 Task: Create a section Breakneck Pace and in the section, add a milestone High Availability Implementation in the project AgileFever
Action: Mouse moved to (570, 391)
Screenshot: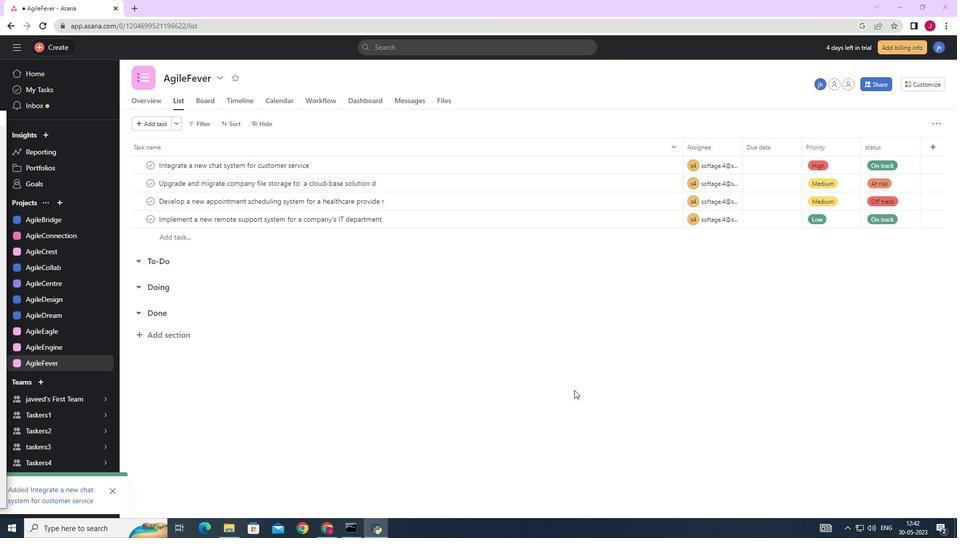 
Action: Mouse scrolled (570, 391) with delta (0, 0)
Screenshot: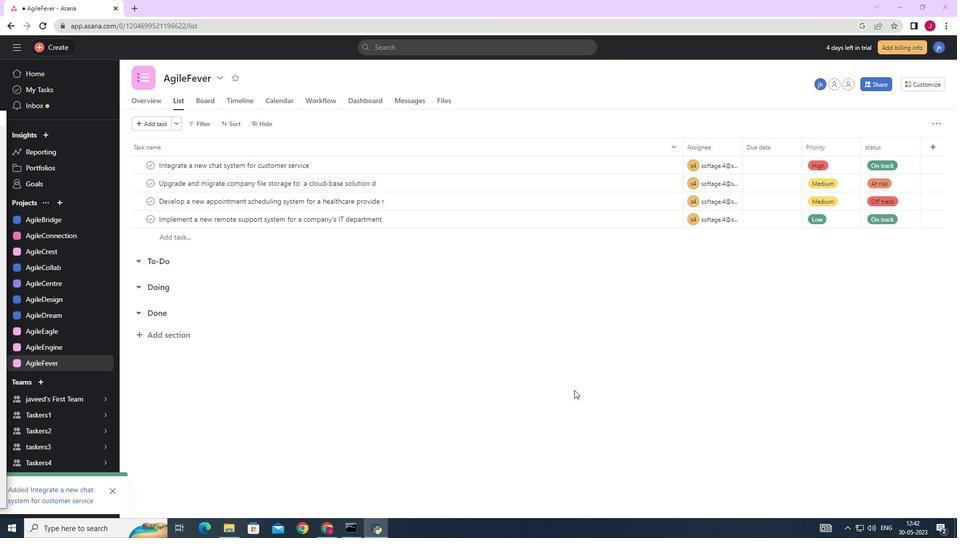 
Action: Mouse moved to (568, 391)
Screenshot: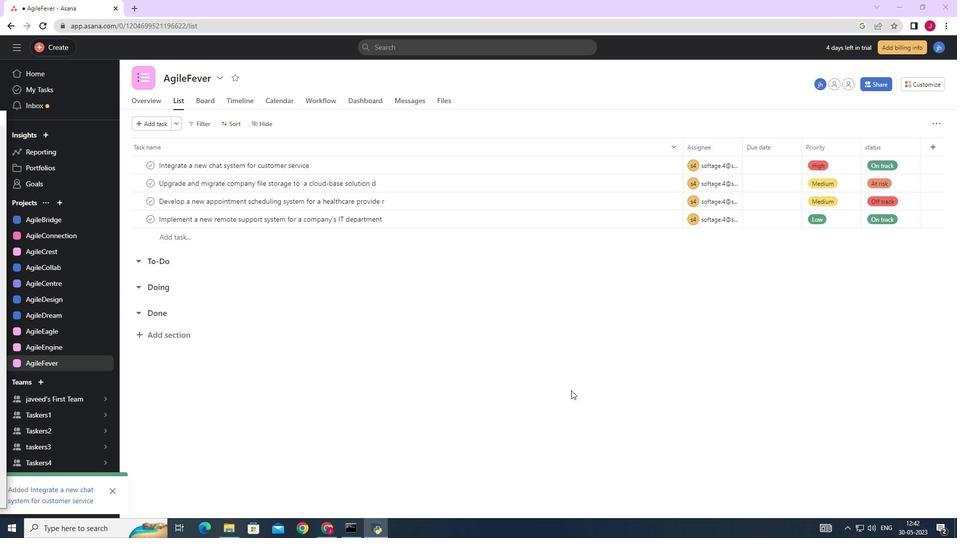 
Action: Mouse scrolled (568, 392) with delta (0, 0)
Screenshot: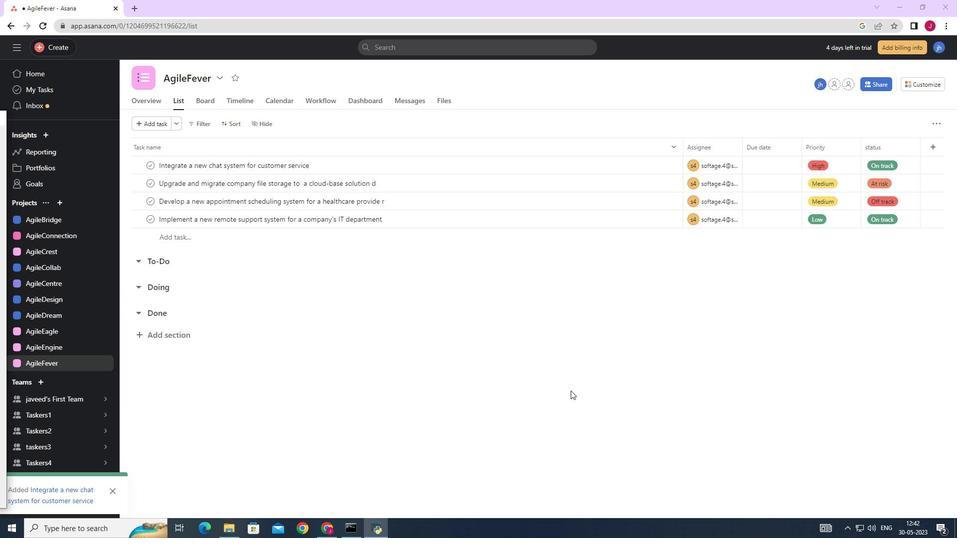 
Action: Mouse moved to (60, 45)
Screenshot: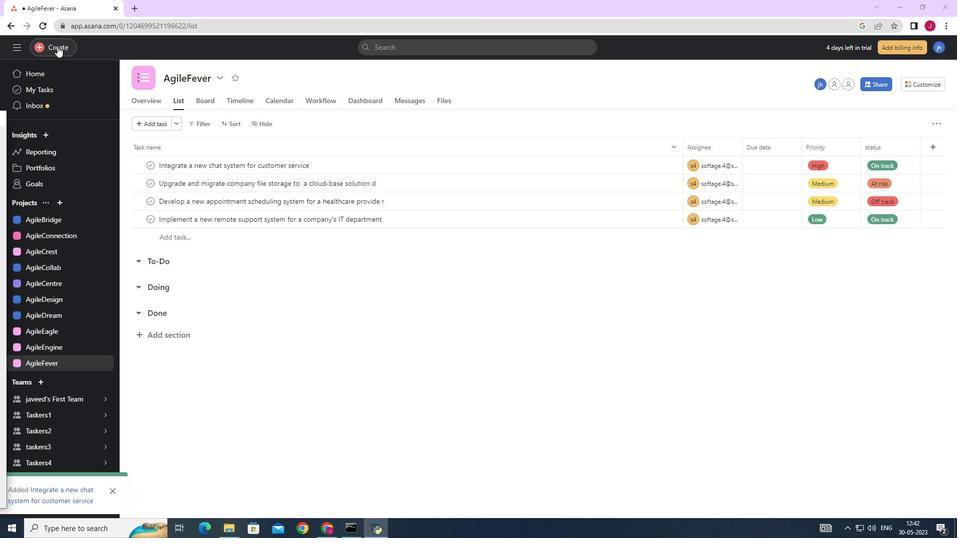 
Action: Mouse pressed left at (60, 45)
Screenshot: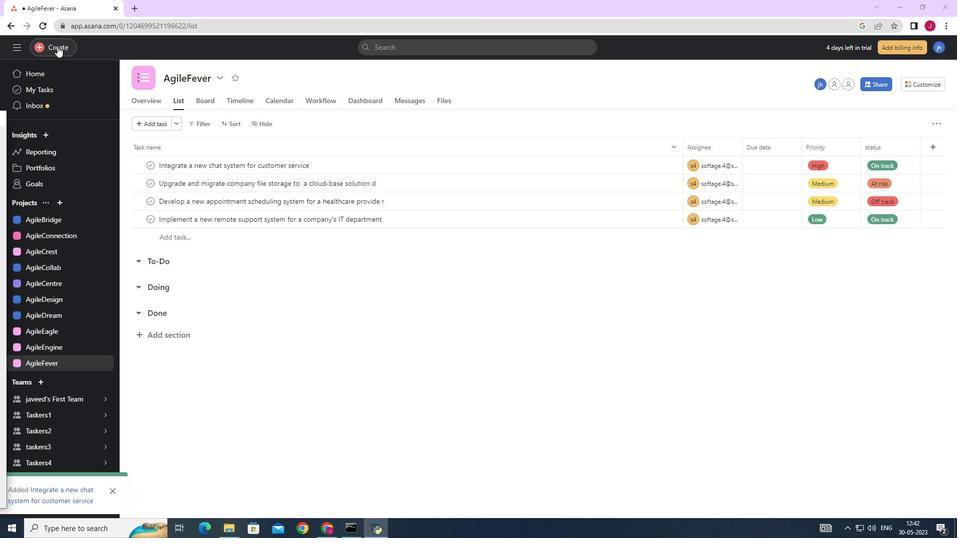
Action: Mouse moved to (108, 48)
Screenshot: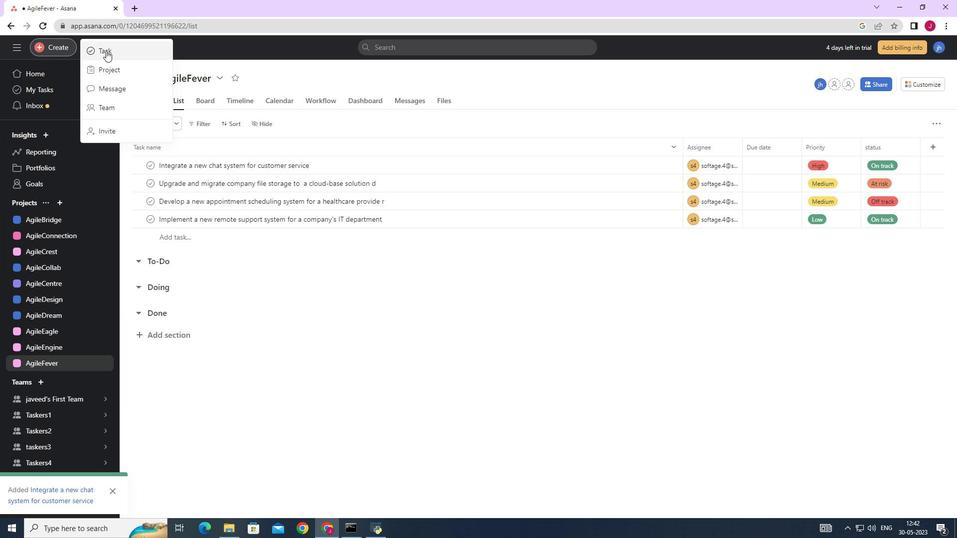 
Action: Mouse pressed left at (108, 49)
Screenshot: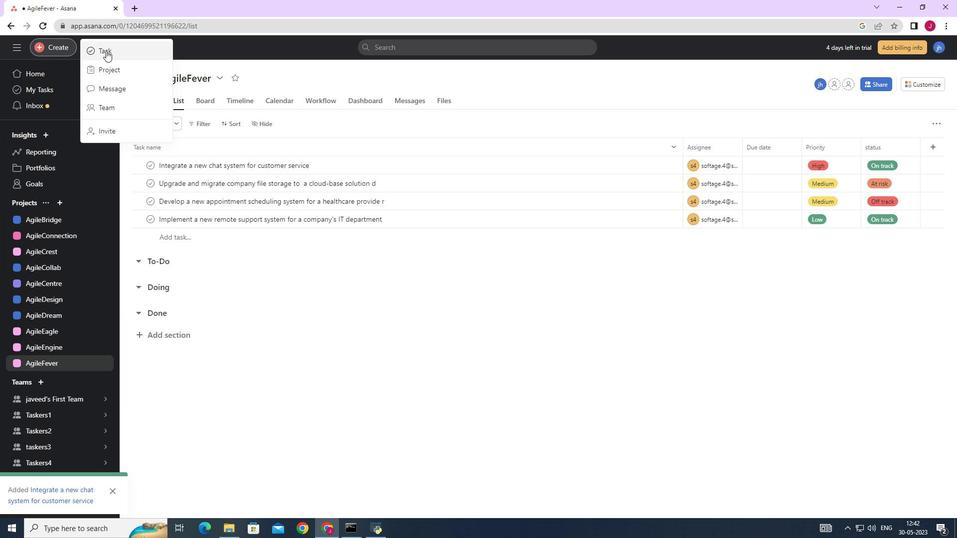 
Action: Mouse moved to (781, 331)
Screenshot: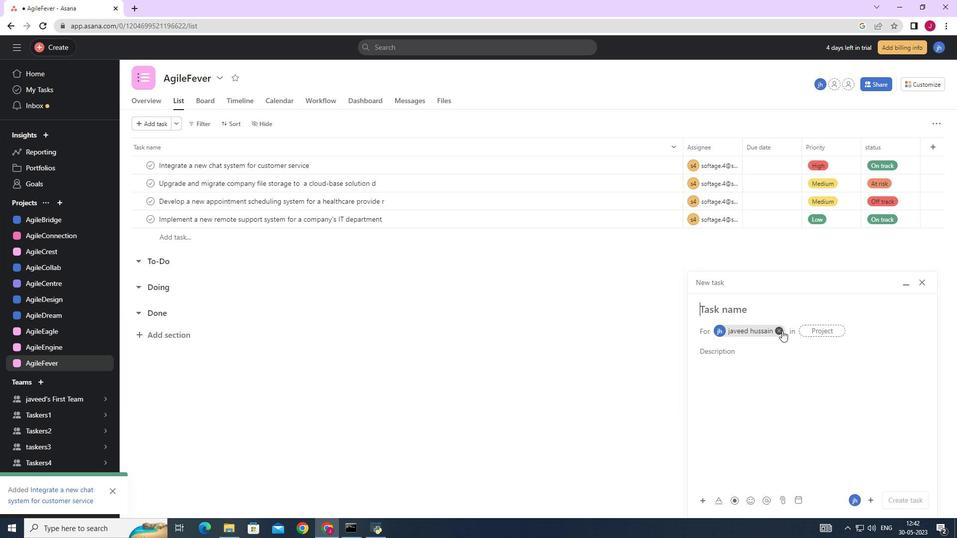 
Action: Mouse pressed left at (781, 331)
Screenshot: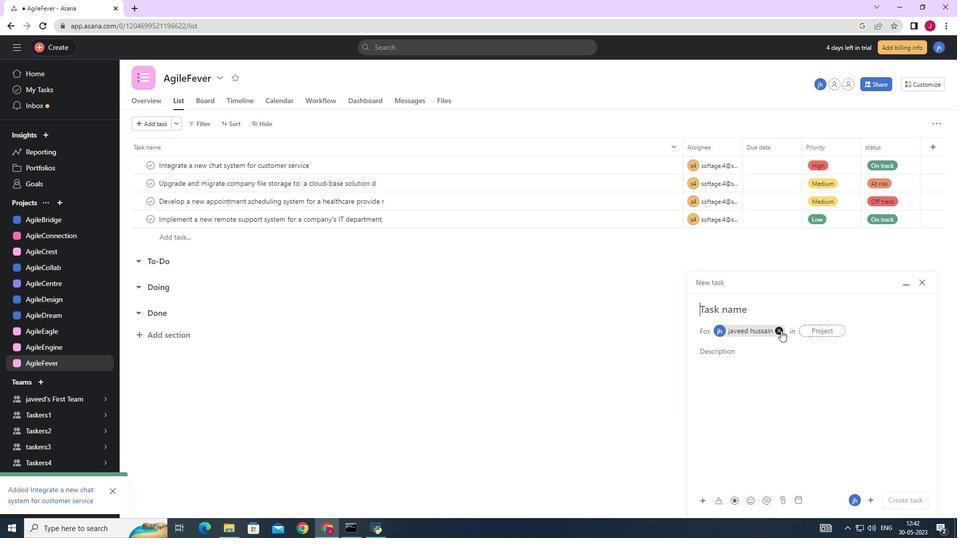 
Action: Mouse moved to (723, 310)
Screenshot: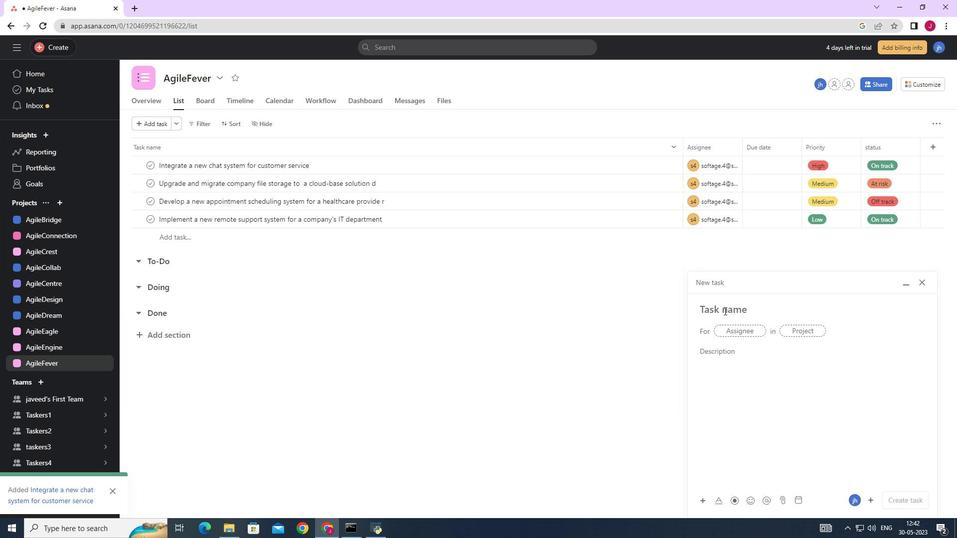 
Action: Mouse pressed left at (723, 310)
Screenshot: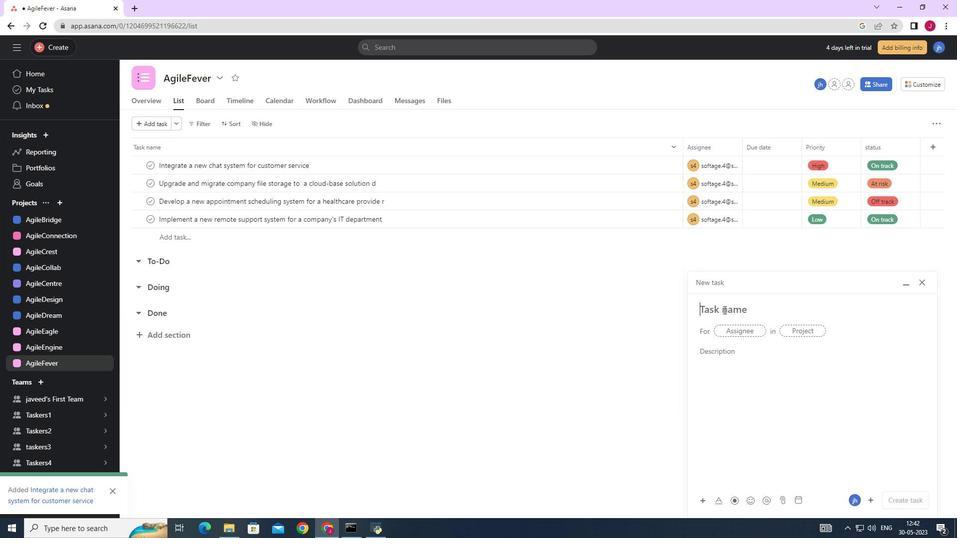 
Action: Key pressed <Key.caps_lock>
Screenshot: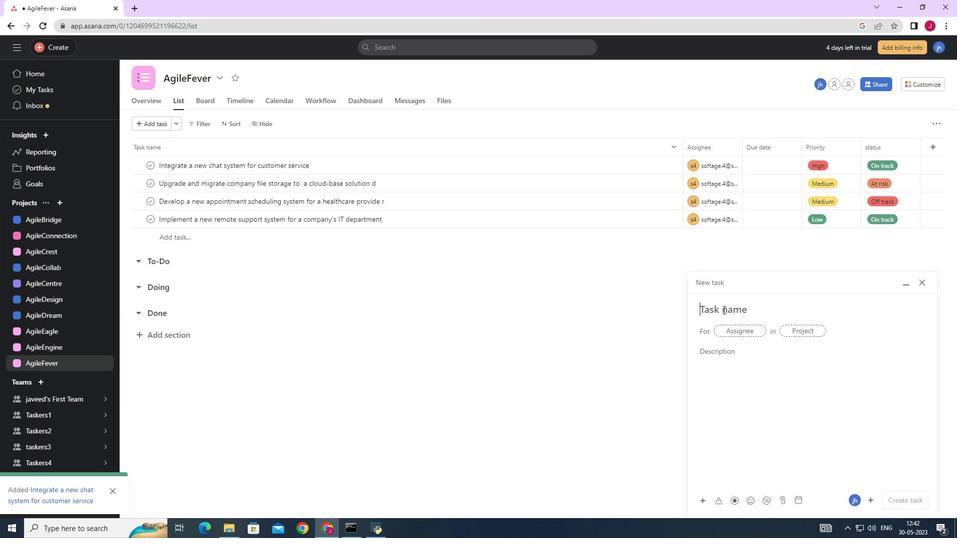 
Action: Mouse moved to (921, 278)
Screenshot: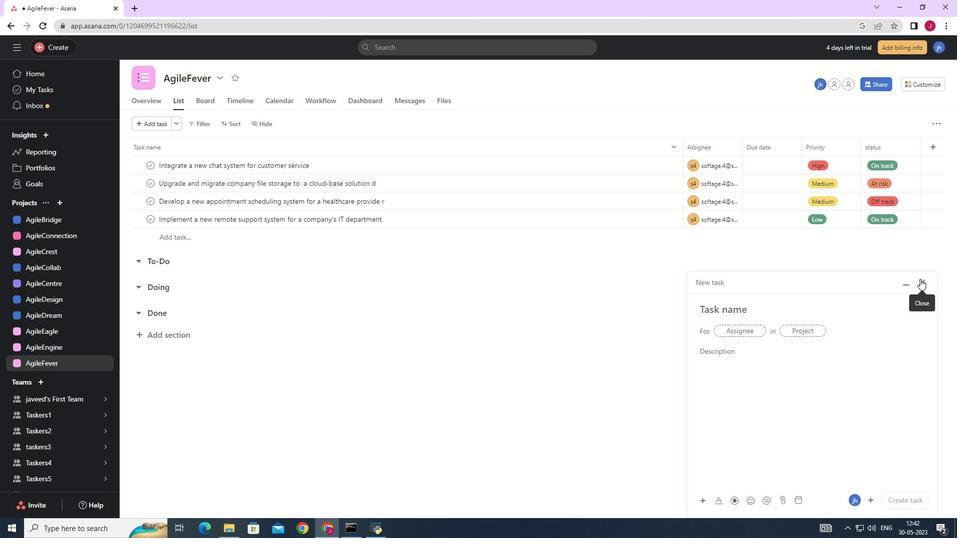 
Action: Mouse pressed left at (921, 278)
Screenshot: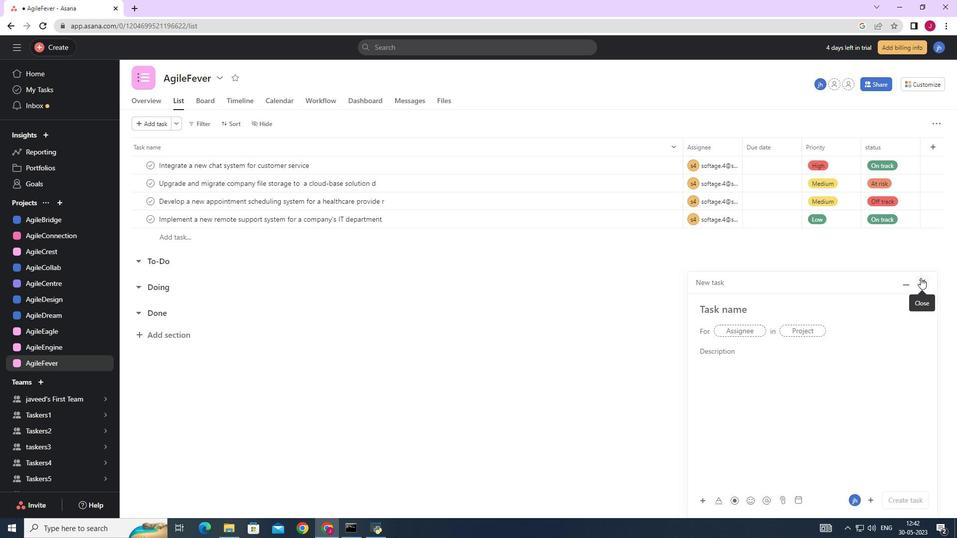 
Action: Mouse moved to (583, 167)
Screenshot: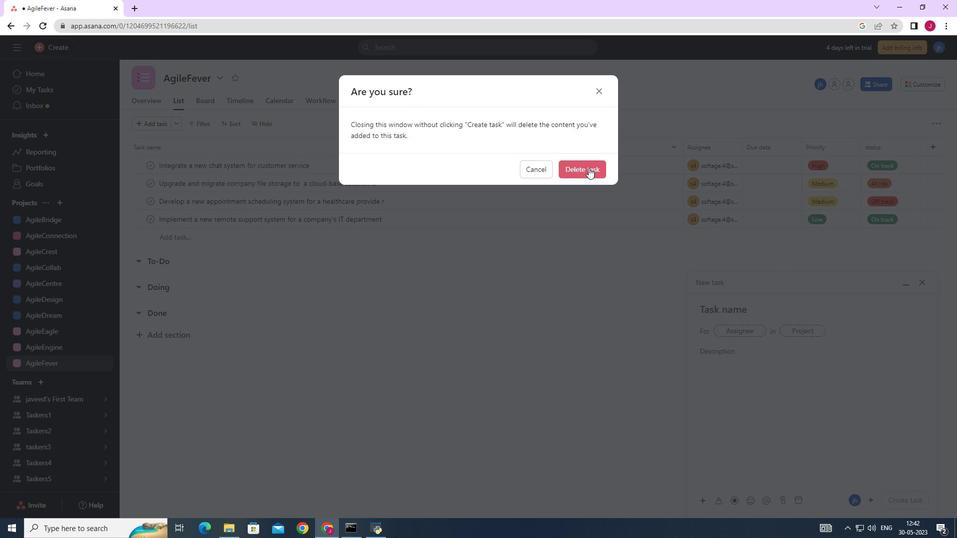 
Action: Mouse pressed left at (583, 167)
Screenshot: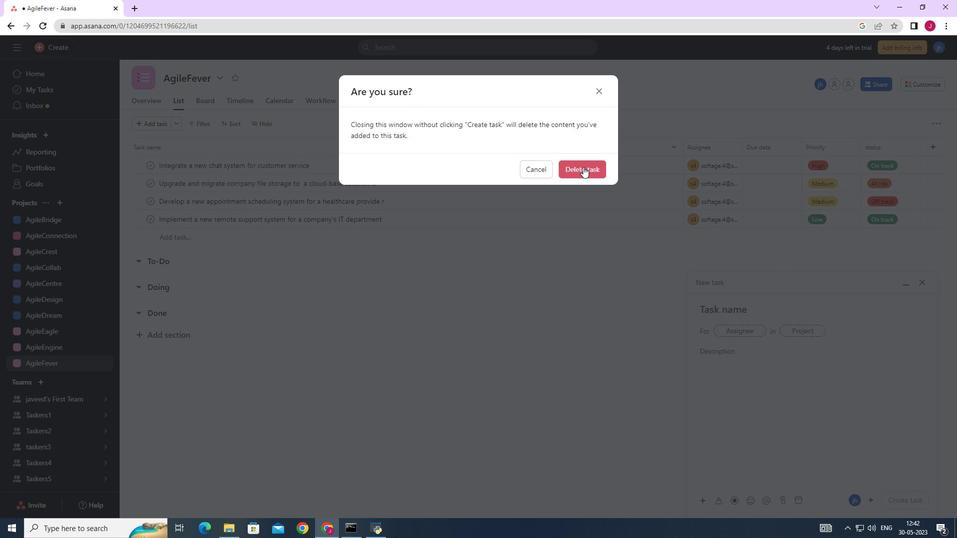 
Action: Mouse moved to (163, 334)
Screenshot: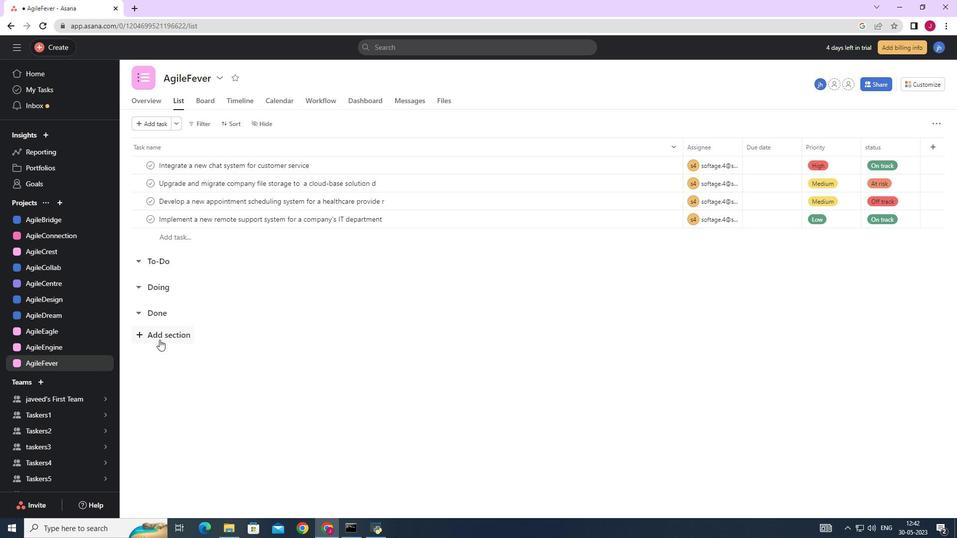 
Action: Mouse pressed left at (163, 334)
Screenshot: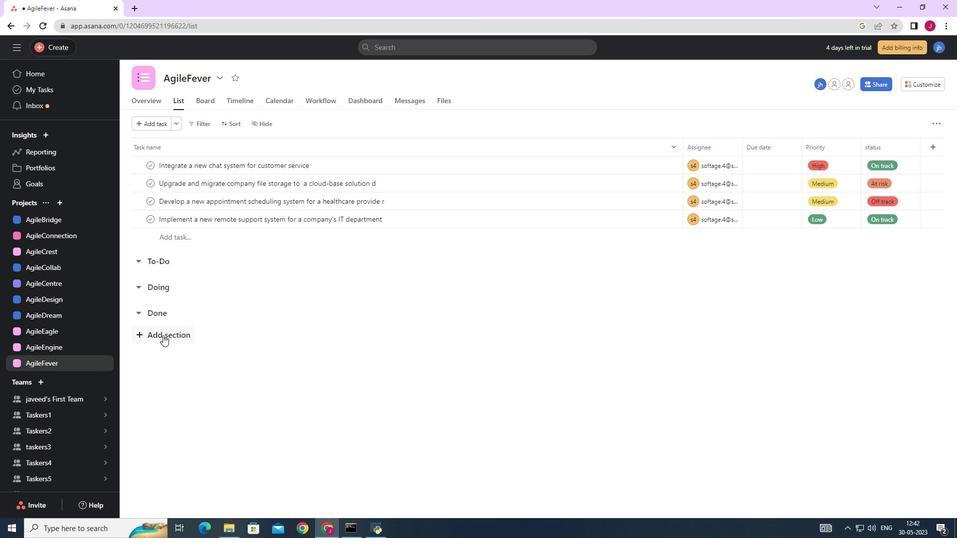
Action: Mouse moved to (170, 339)
Screenshot: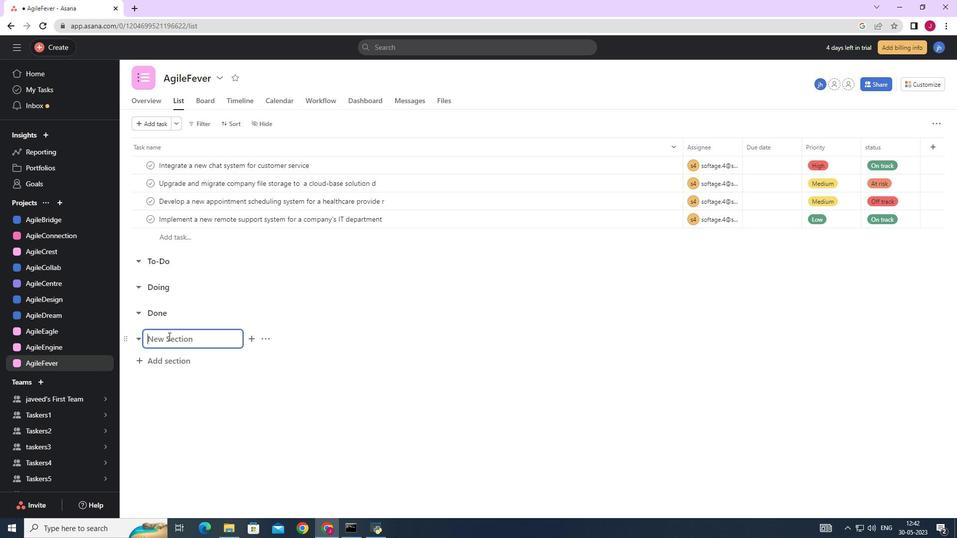 
Action: Key pressed <Key.caps_lock><Key.caps_lock>B<Key.caps_lock>reakneck<Key.space>pace<Key.space><Key.enter><Key.caps_lock>H<Key.caps_lock>igh<Key.space>availability<Key.space><Key.caps_lock>I<Key.caps_lock>mplementation<Key.space>
Screenshot: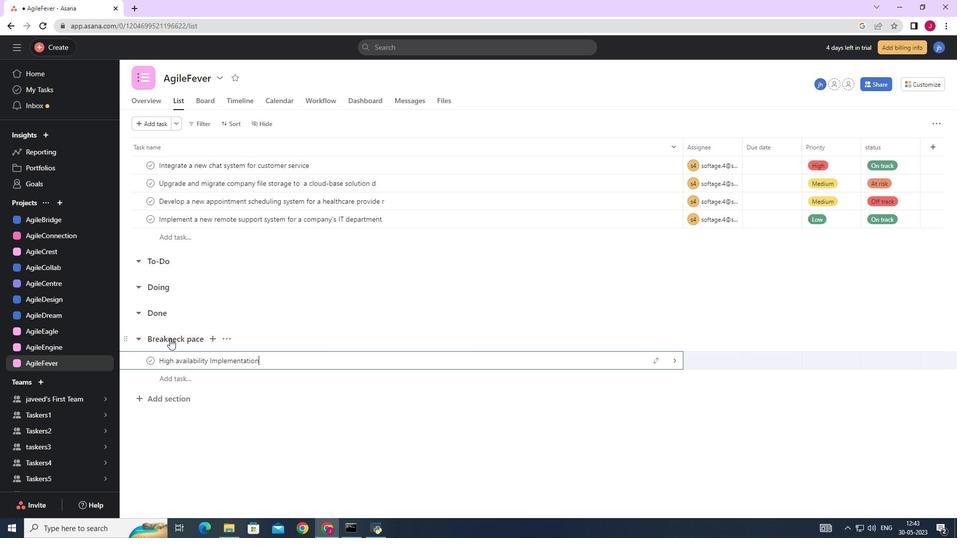 
Action: Mouse moved to (674, 359)
Screenshot: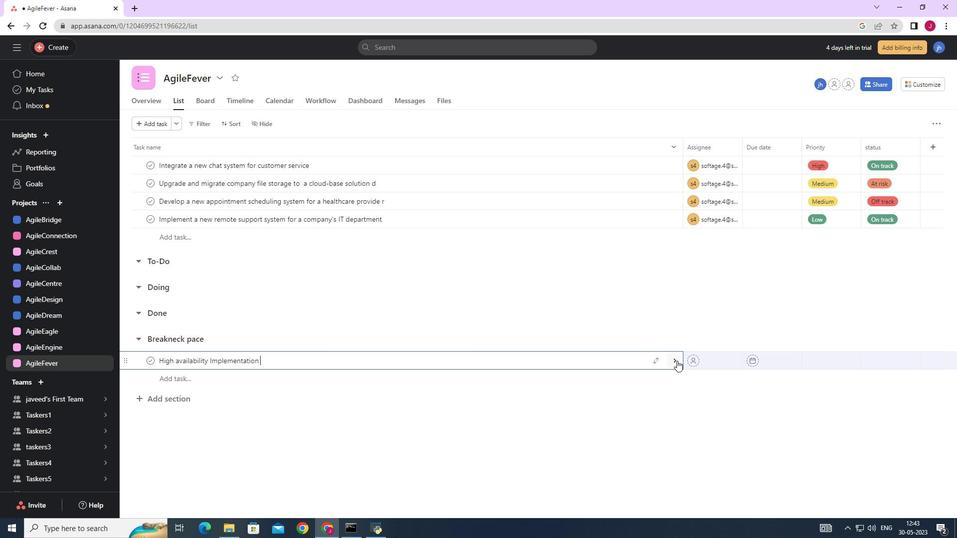 
Action: Mouse pressed left at (674, 359)
Screenshot: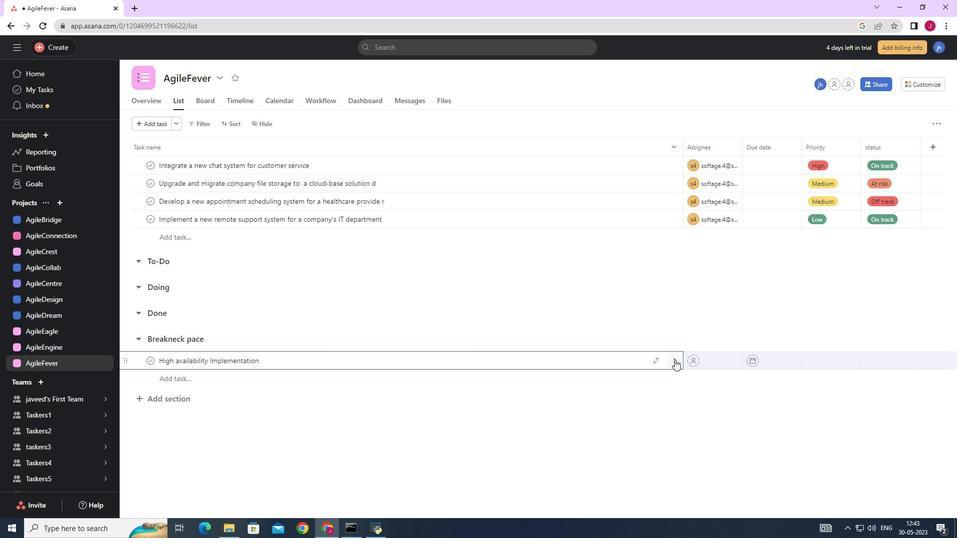 
Action: Mouse moved to (921, 122)
Screenshot: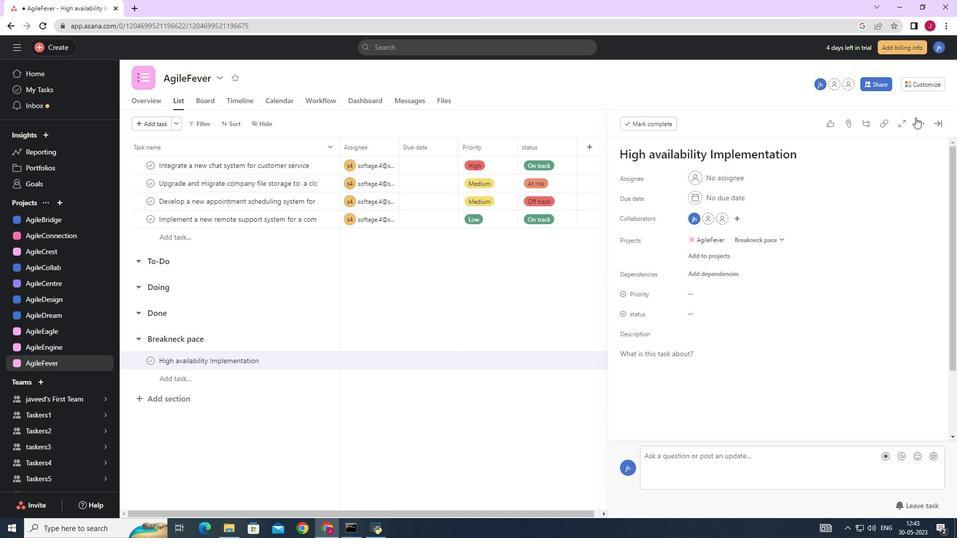 
Action: Mouse pressed left at (921, 122)
Screenshot: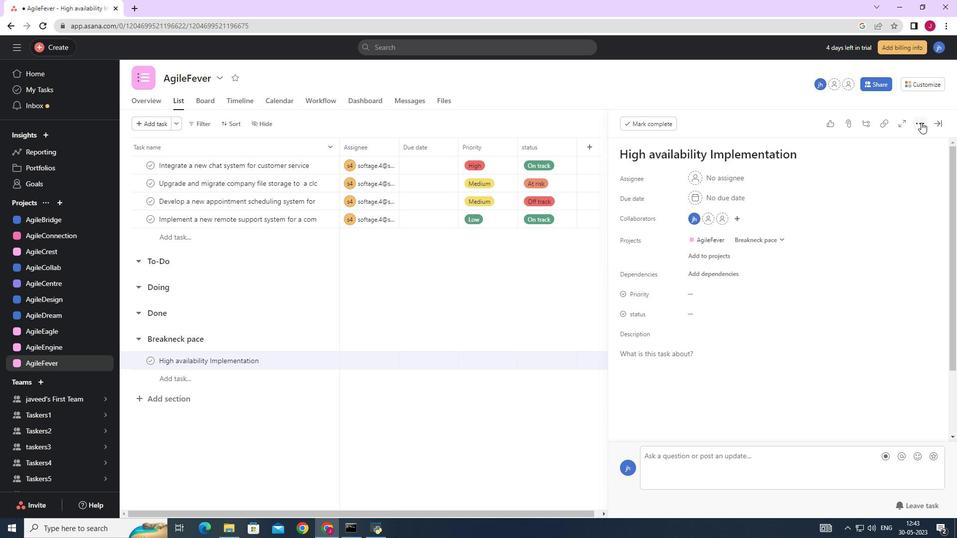 
Action: Mouse moved to (834, 161)
Screenshot: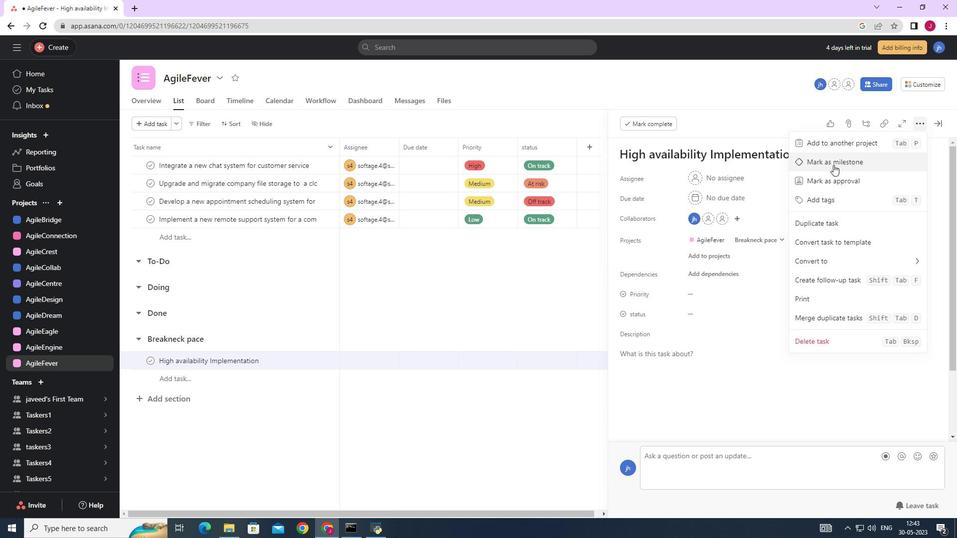
Action: Mouse pressed left at (834, 161)
Screenshot: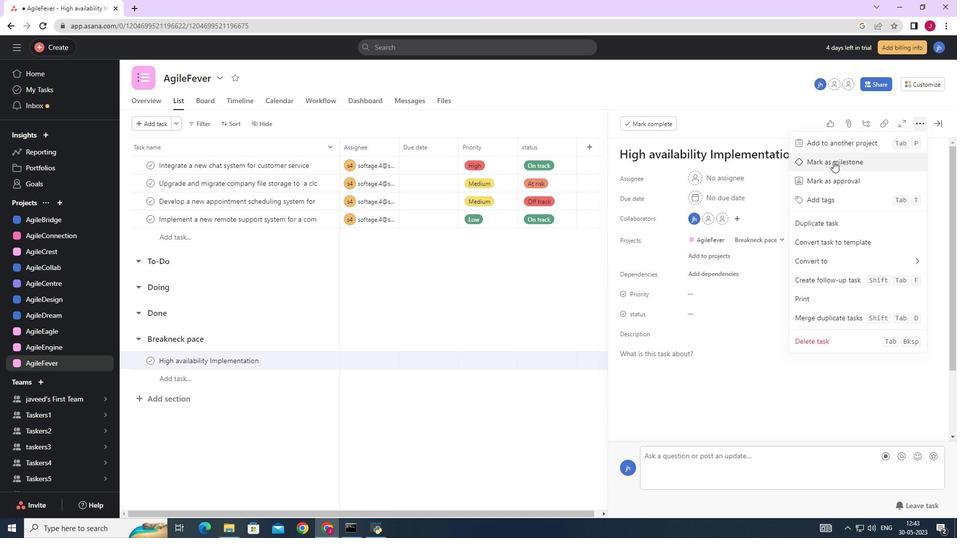 
Action: Mouse moved to (942, 123)
Screenshot: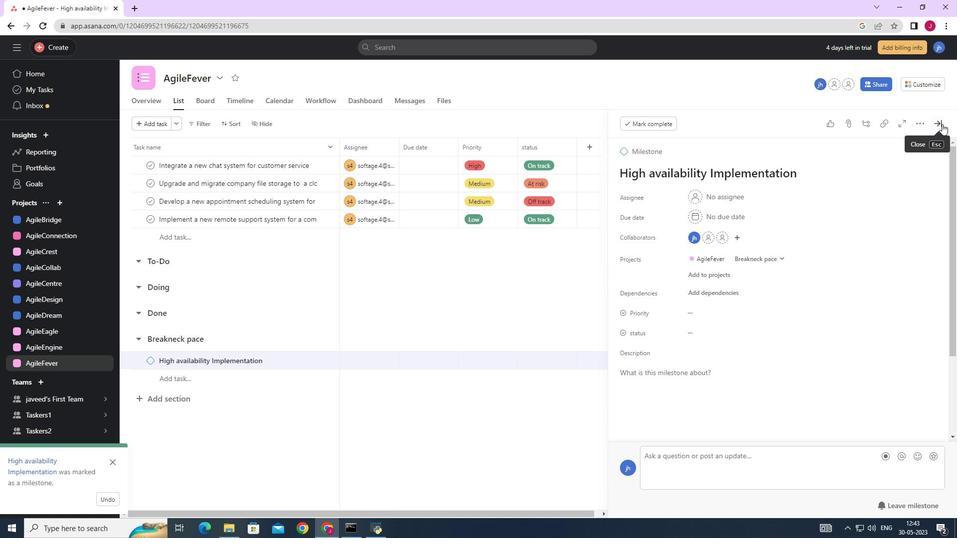 
Action: Mouse pressed left at (942, 123)
Screenshot: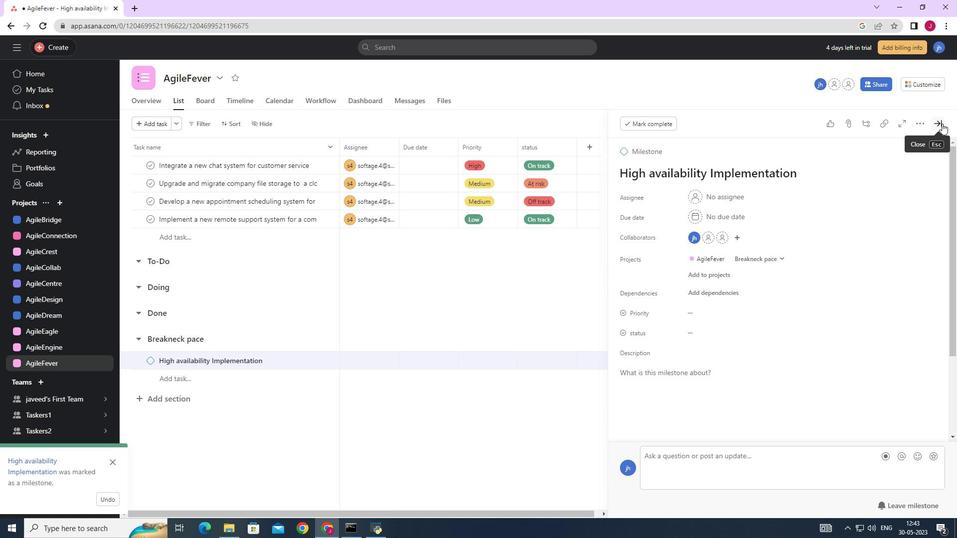 
Action: Mouse moved to (821, 179)
Screenshot: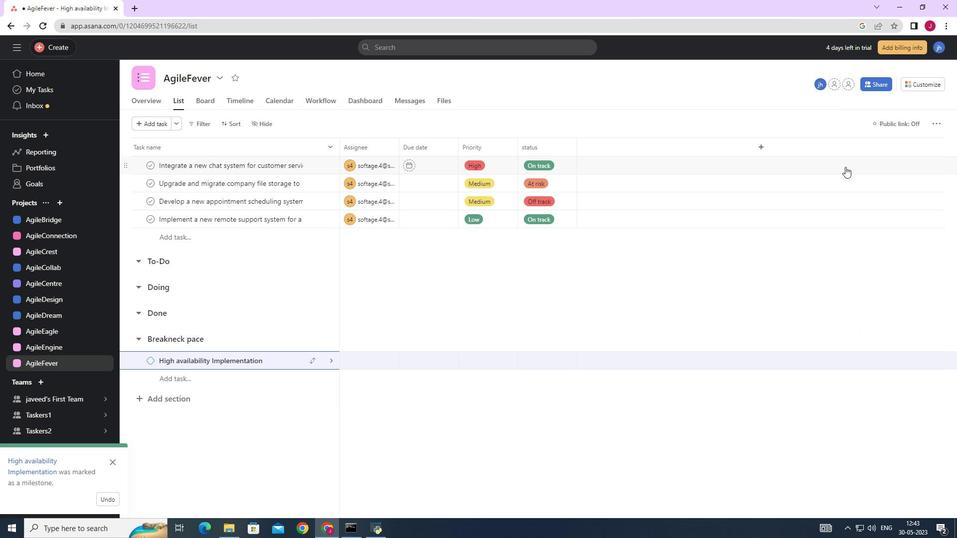 
